 Task: Add Garden Of Life Vitamin Code Raw C to the cart.
Action: Mouse pressed left at (23, 73)
Screenshot: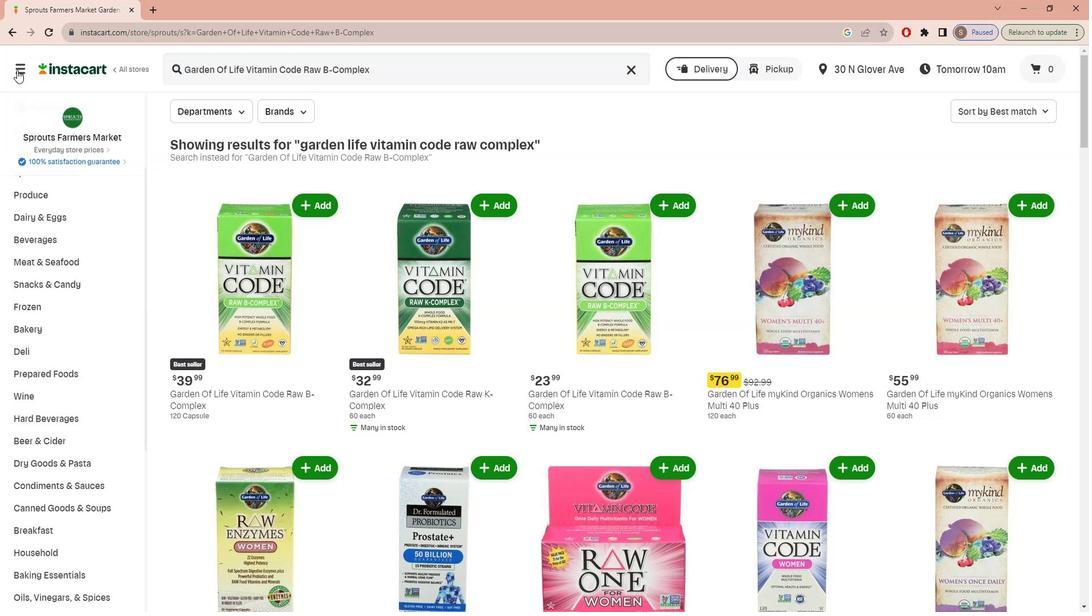 
Action: Mouse moved to (36, 148)
Screenshot: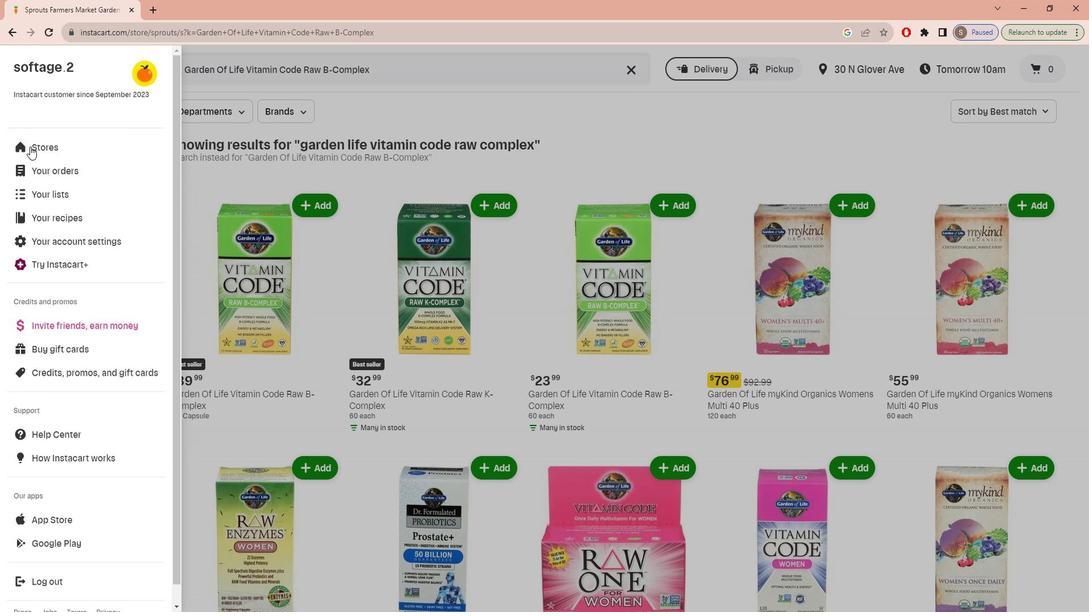 
Action: Mouse pressed left at (36, 148)
Screenshot: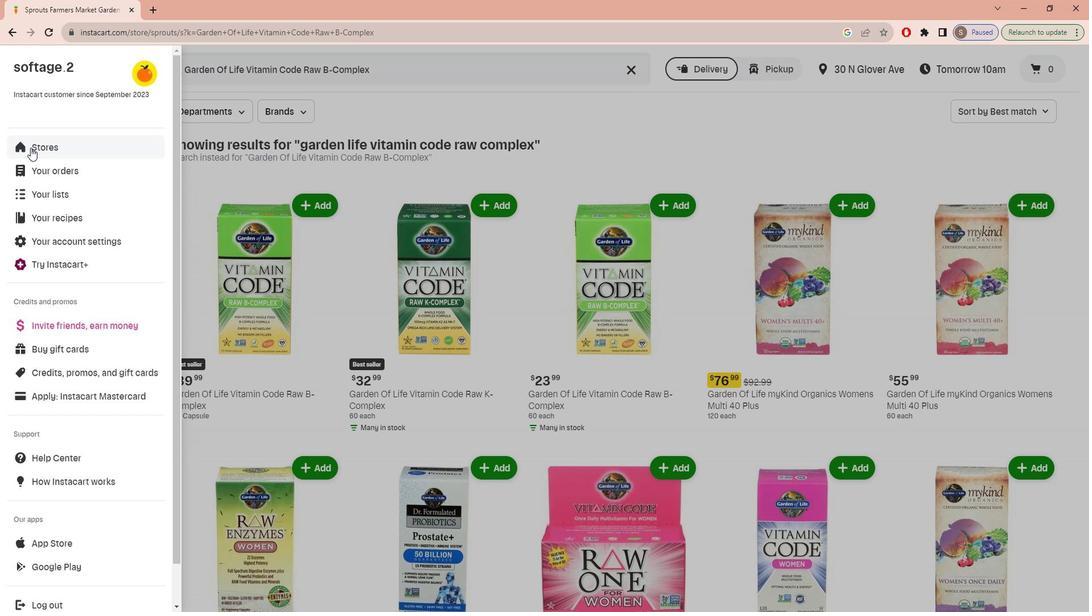 
Action: Mouse moved to (263, 125)
Screenshot: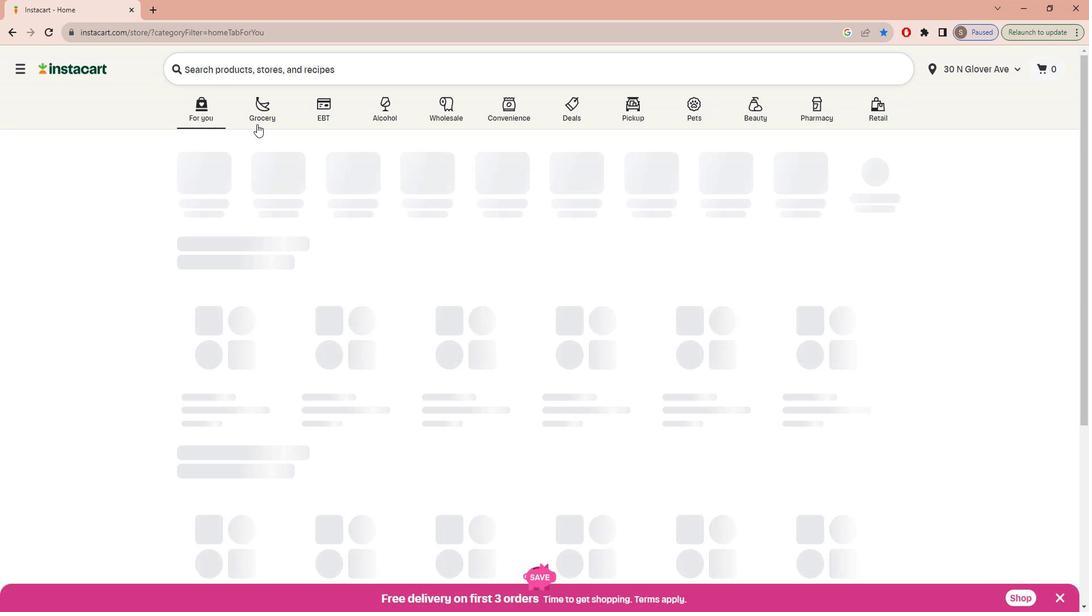 
Action: Mouse pressed left at (263, 125)
Screenshot: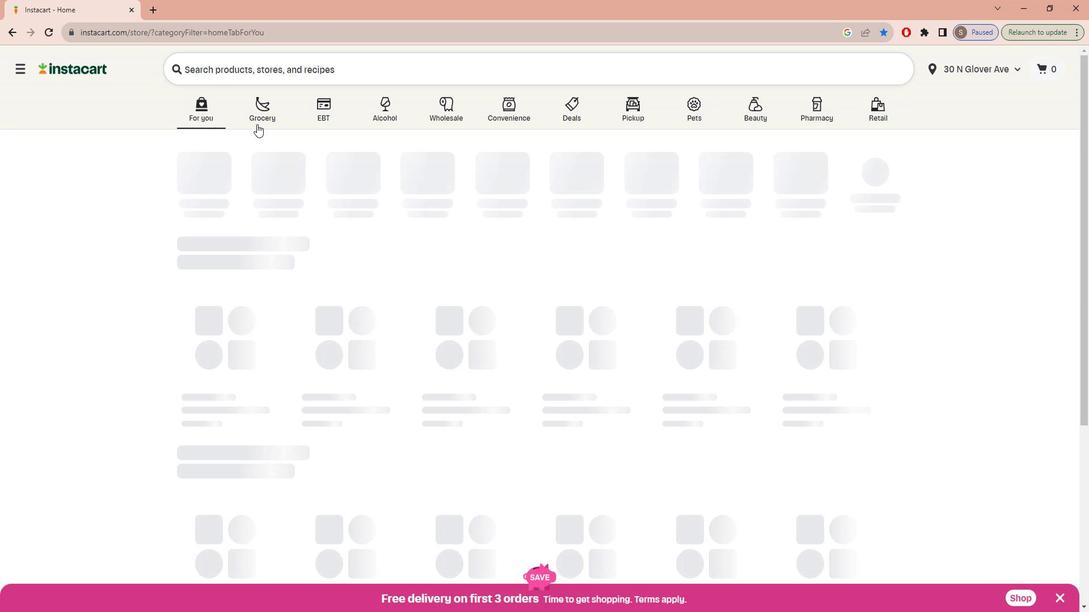 
Action: Mouse moved to (262, 323)
Screenshot: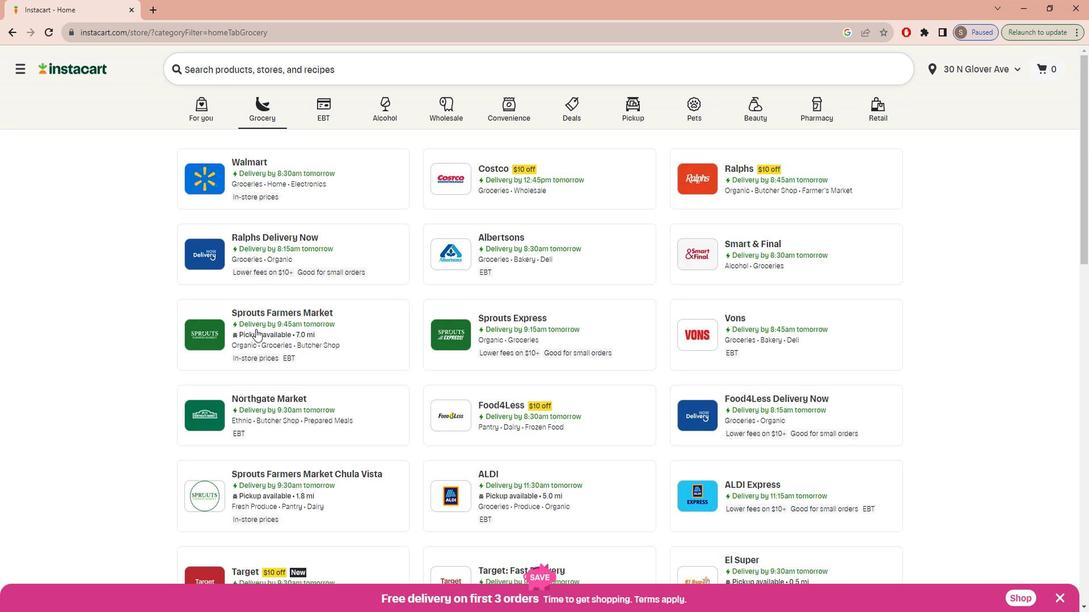 
Action: Mouse pressed left at (262, 323)
Screenshot: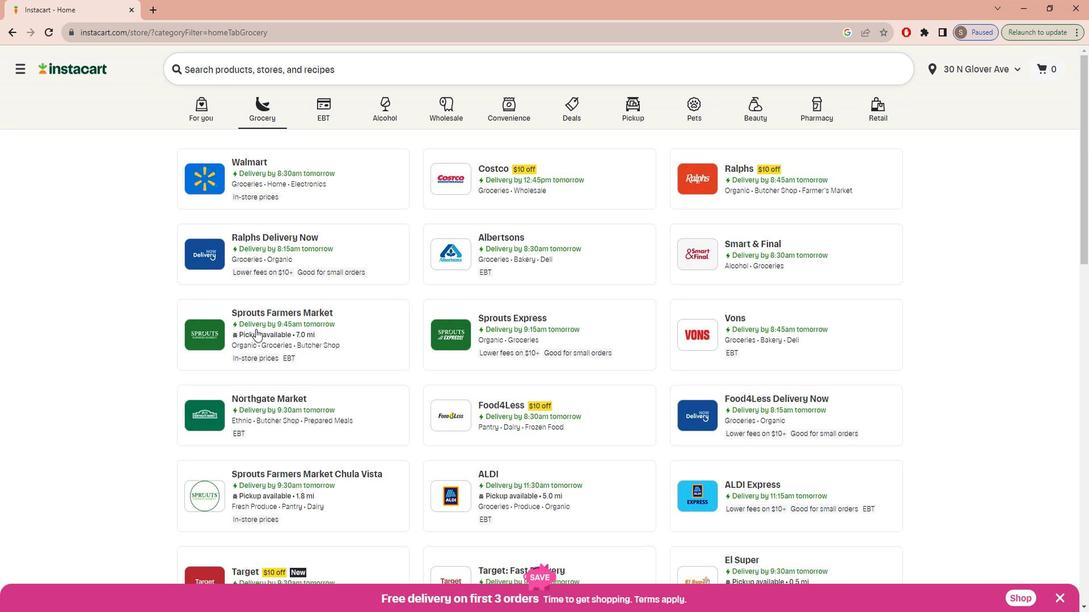 
Action: Mouse moved to (112, 433)
Screenshot: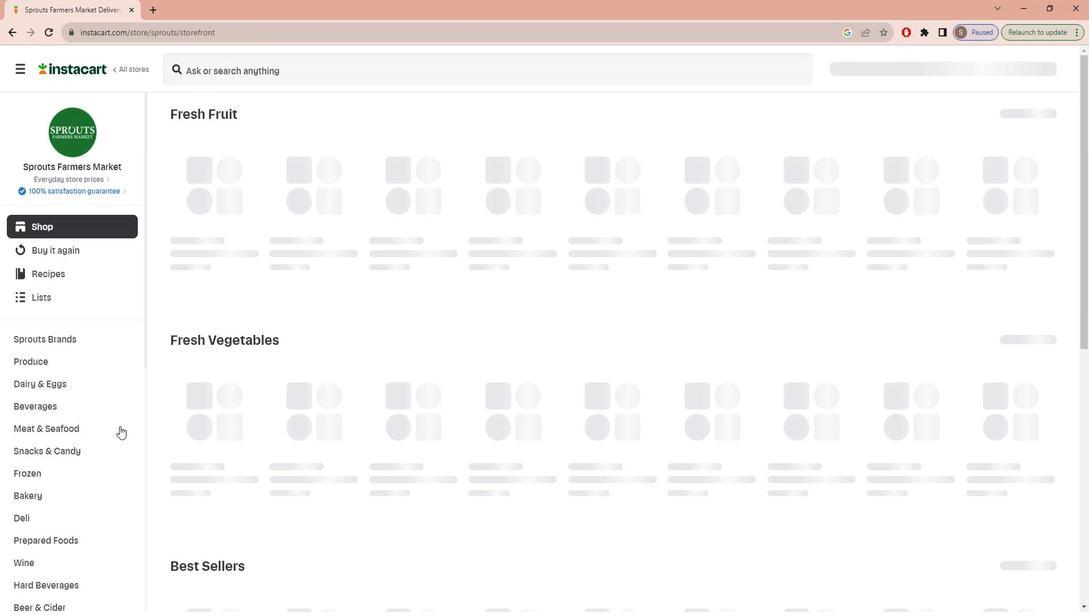 
Action: Mouse scrolled (112, 433) with delta (0, 0)
Screenshot: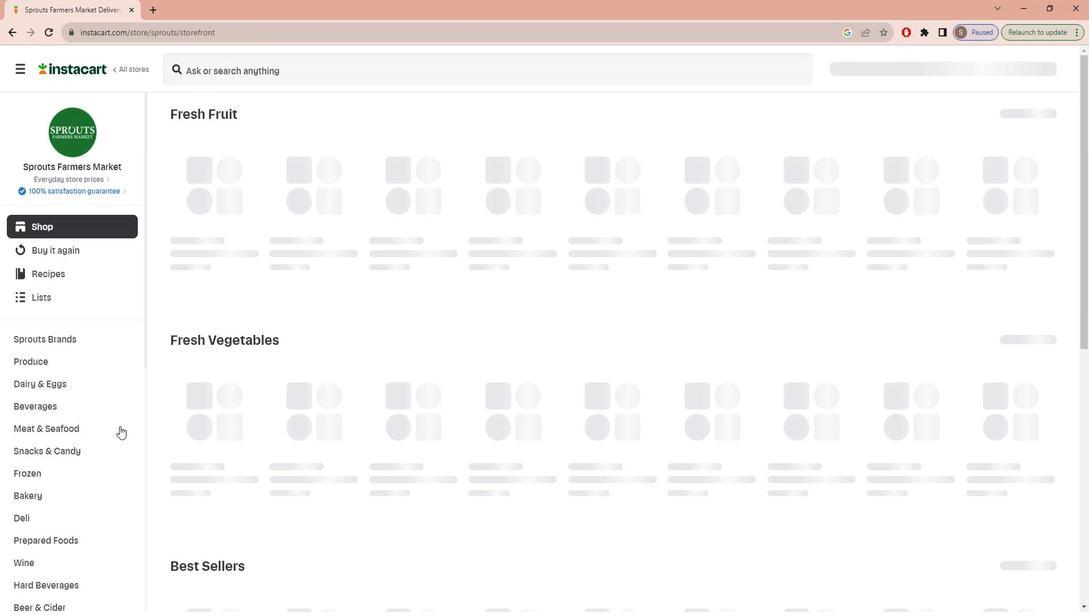 
Action: Mouse moved to (108, 438)
Screenshot: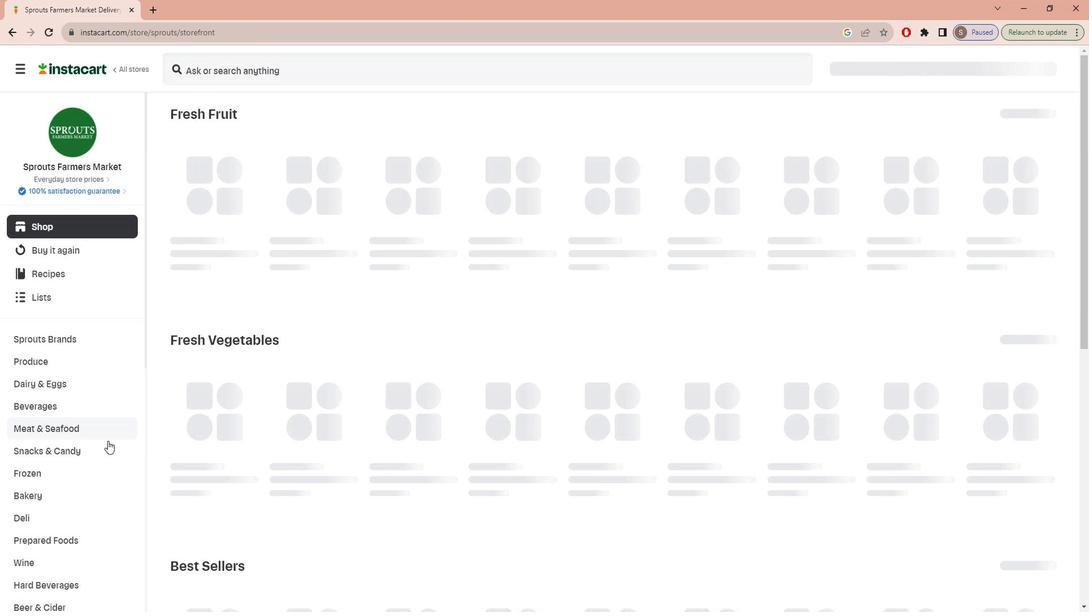 
Action: Mouse scrolled (108, 437) with delta (0, 0)
Screenshot: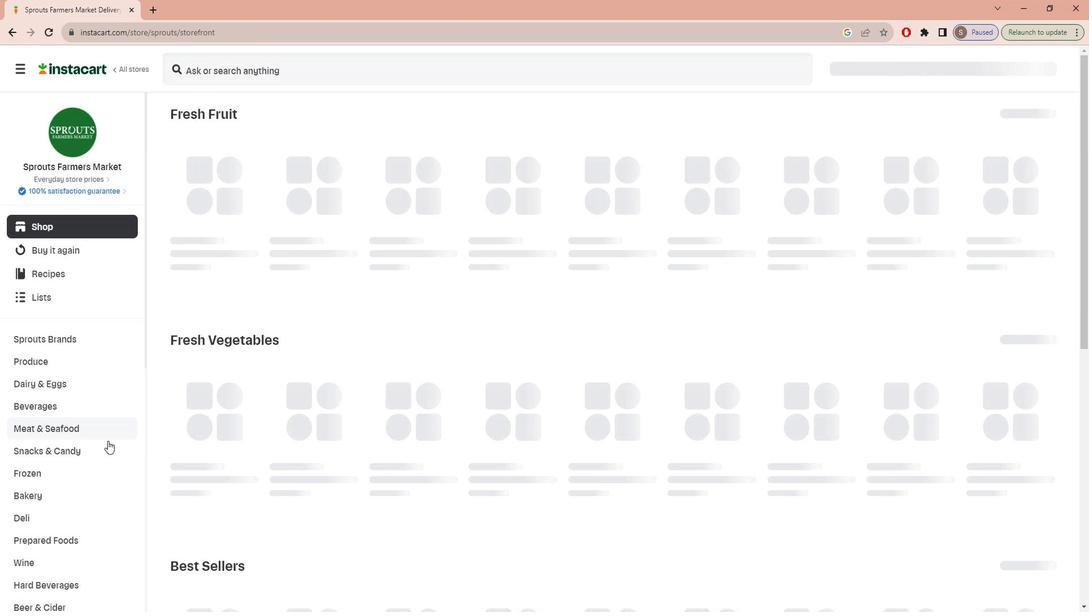 
Action: Mouse moved to (107, 438)
Screenshot: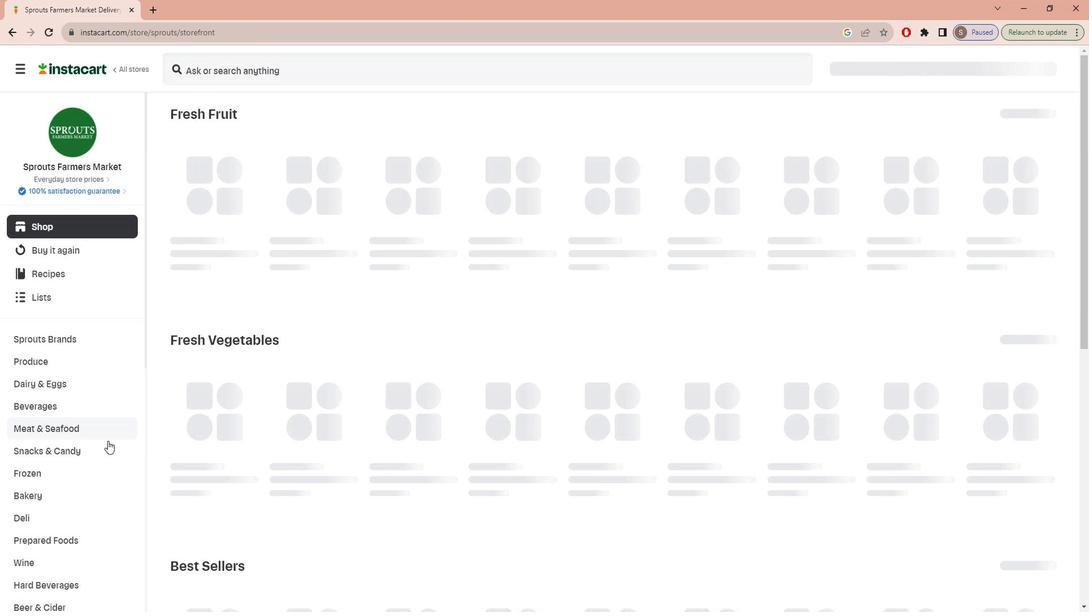 
Action: Mouse scrolled (107, 438) with delta (0, 0)
Screenshot: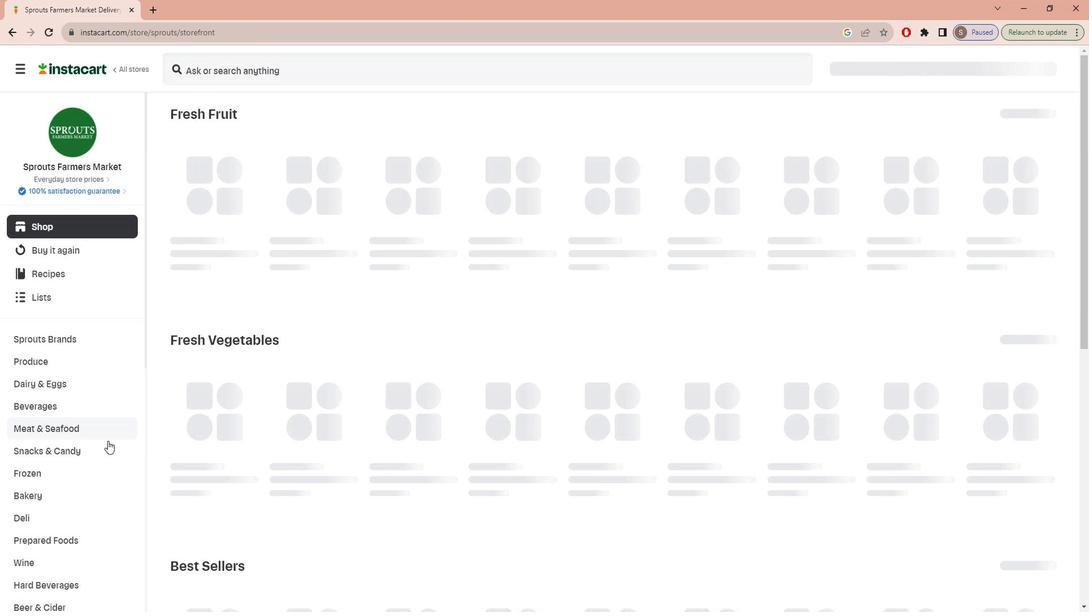 
Action: Mouse scrolled (107, 438) with delta (0, 0)
Screenshot: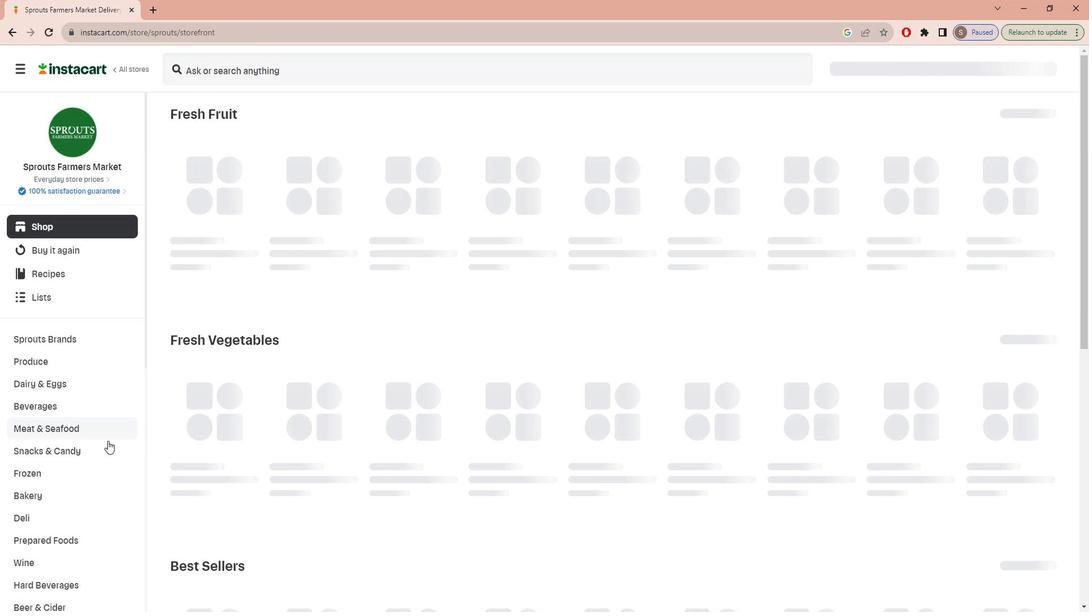 
Action: Mouse moved to (106, 439)
Screenshot: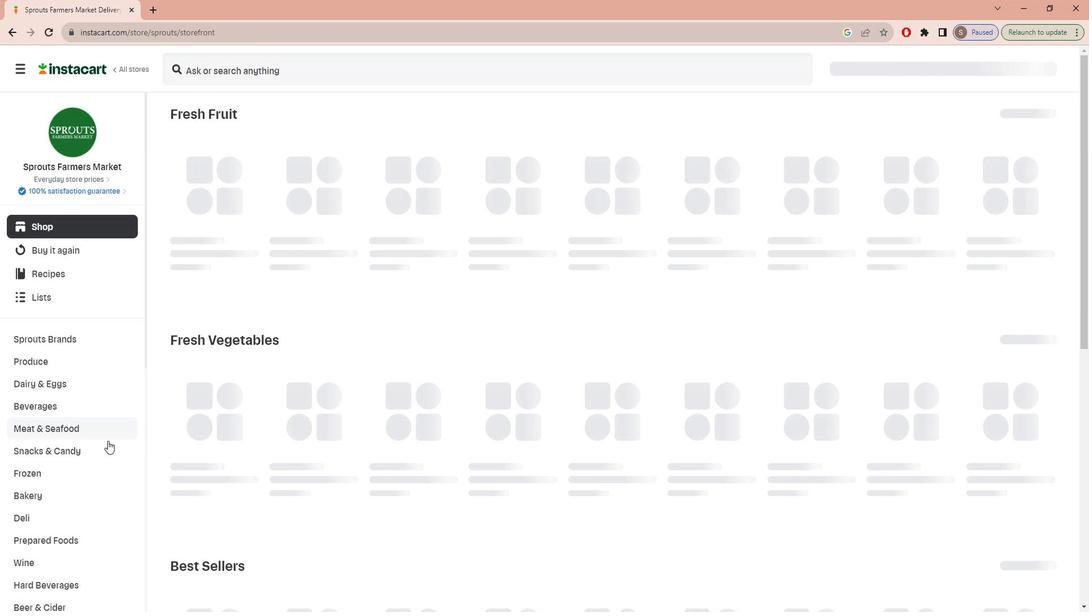 
Action: Mouse scrolled (106, 439) with delta (0, 0)
Screenshot: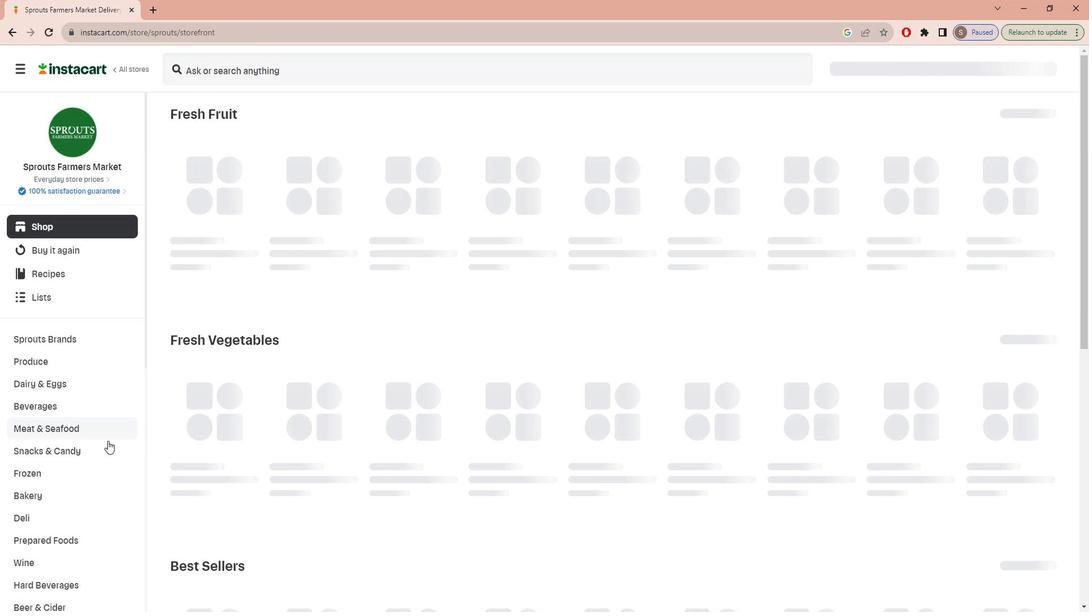 
Action: Mouse moved to (106, 439)
Screenshot: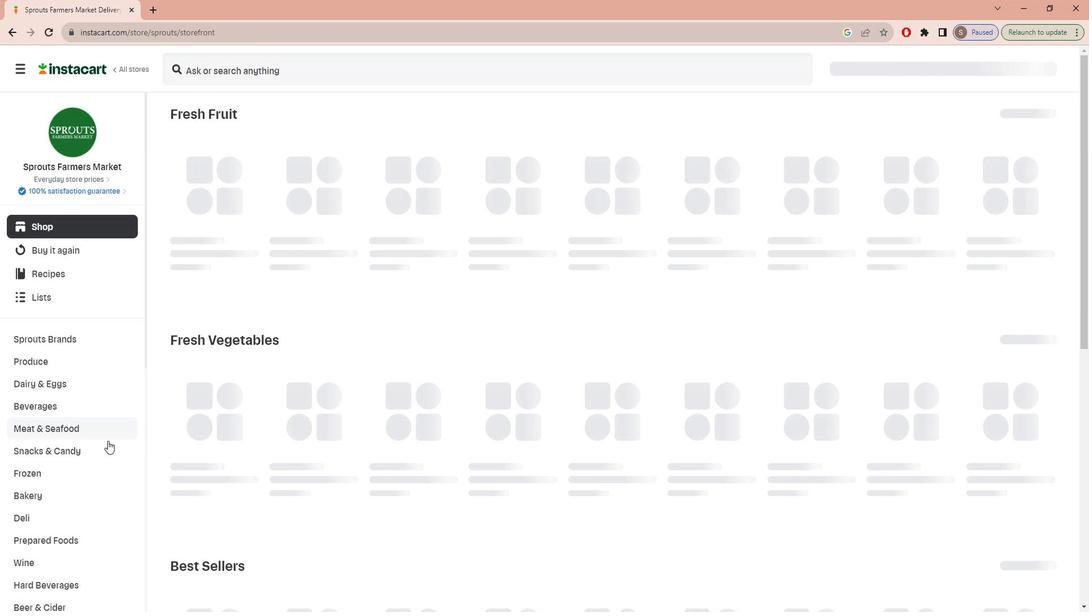 
Action: Mouse scrolled (106, 439) with delta (0, 0)
Screenshot: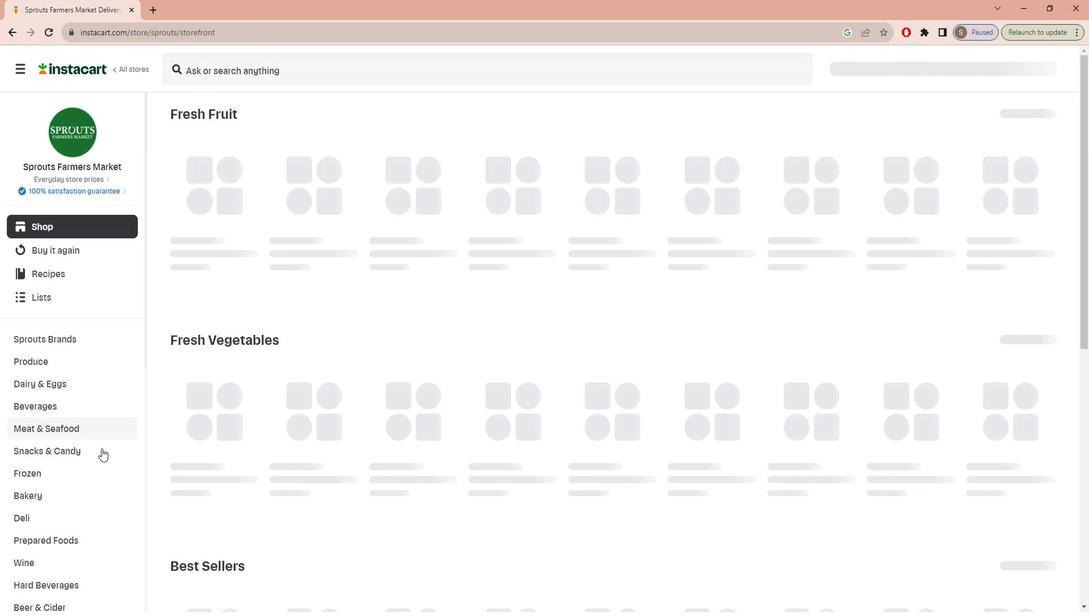 
Action: Mouse moved to (106, 439)
Screenshot: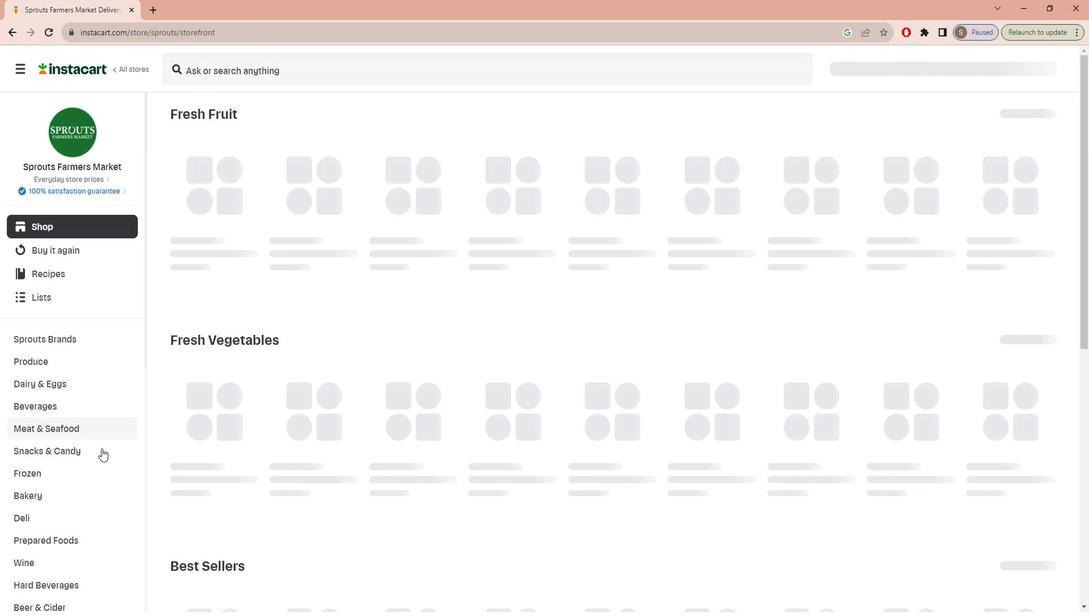 
Action: Mouse scrolled (106, 439) with delta (0, 0)
Screenshot: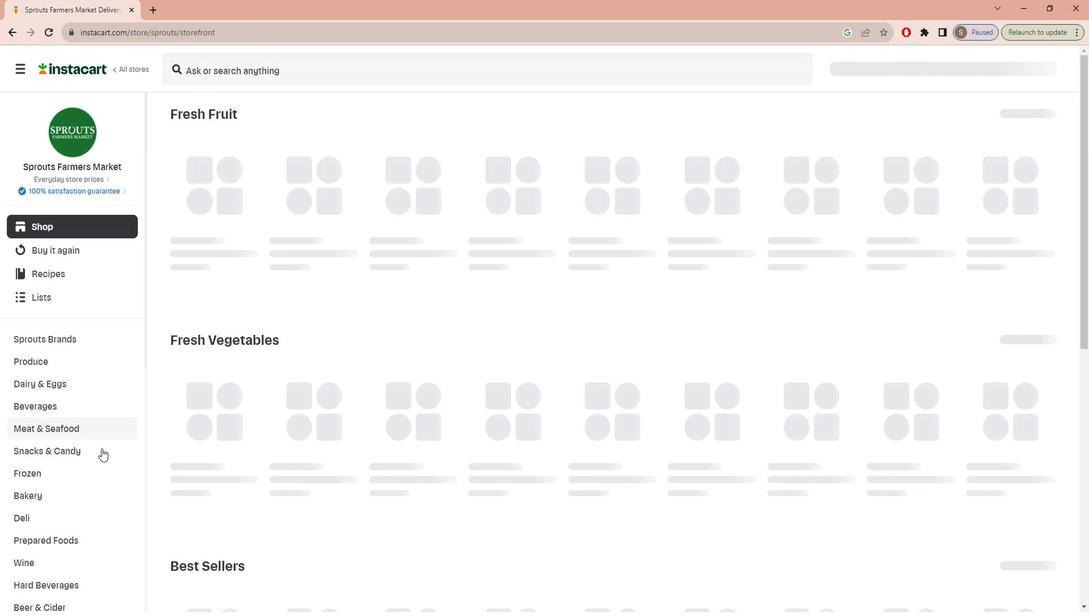
Action: Mouse moved to (105, 439)
Screenshot: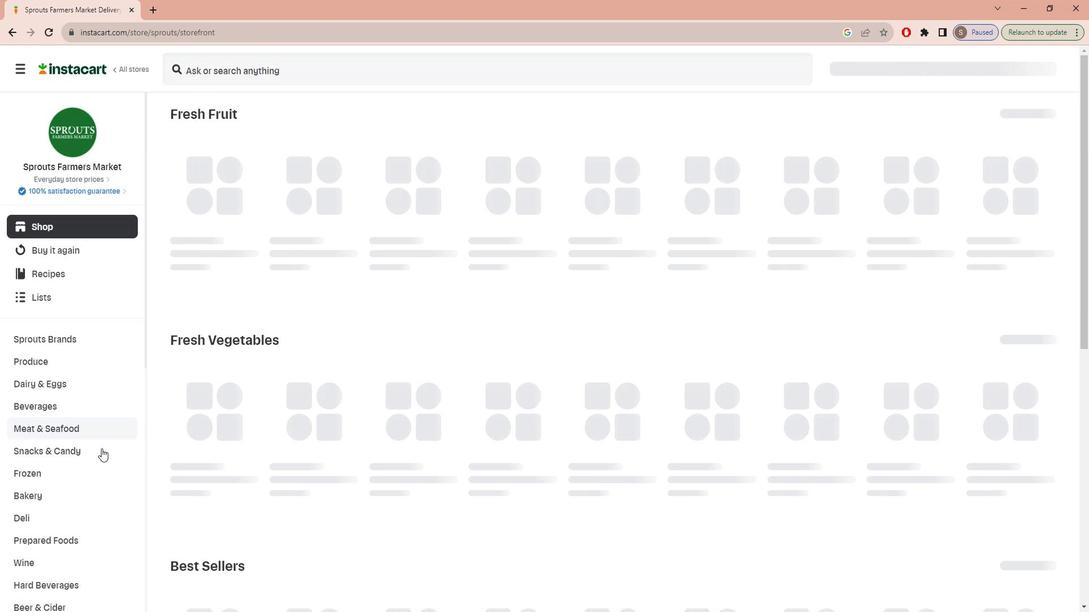 
Action: Mouse scrolled (105, 439) with delta (0, 0)
Screenshot: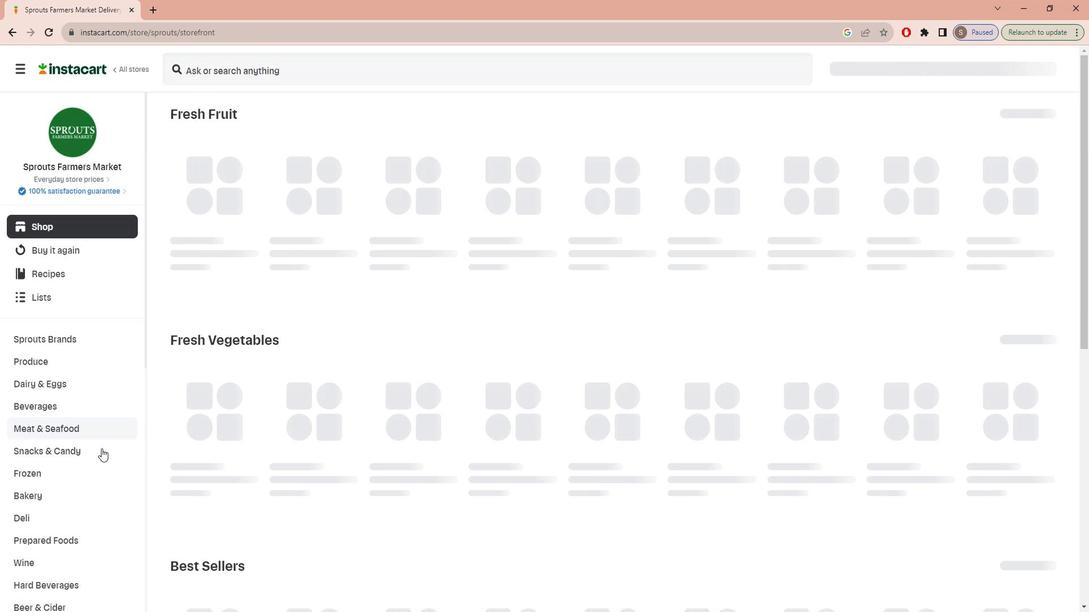 
Action: Mouse scrolled (105, 439) with delta (0, 0)
Screenshot: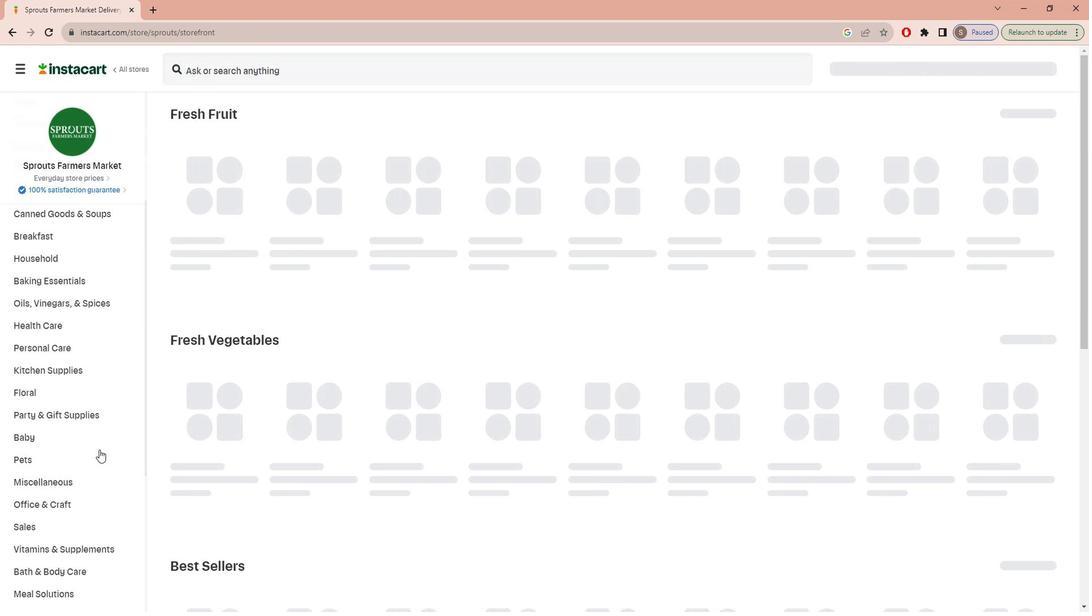
Action: Mouse moved to (104, 439)
Screenshot: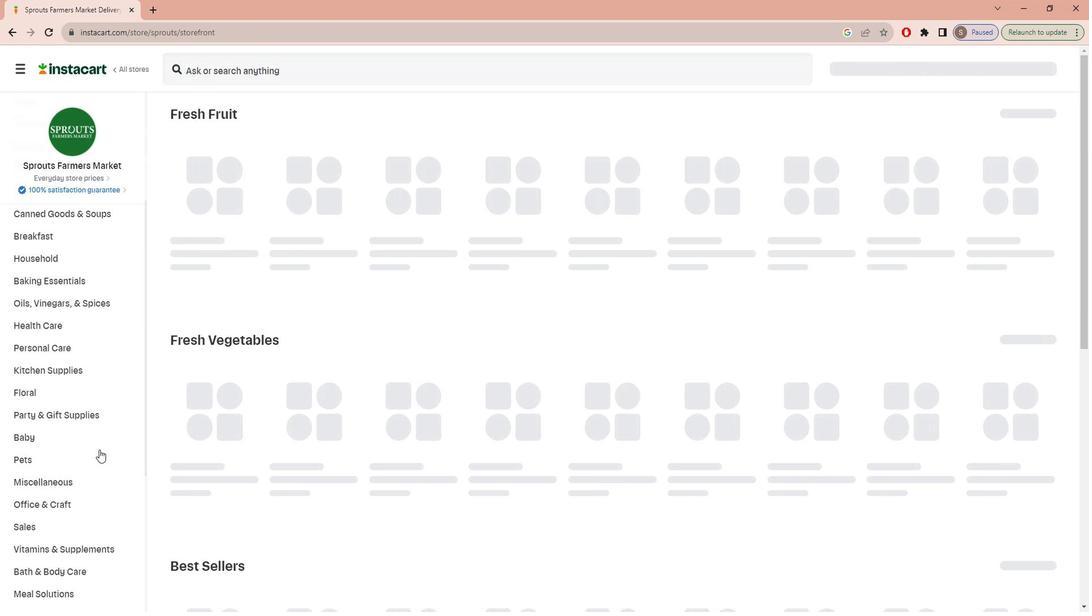 
Action: Mouse scrolled (104, 439) with delta (0, 0)
Screenshot: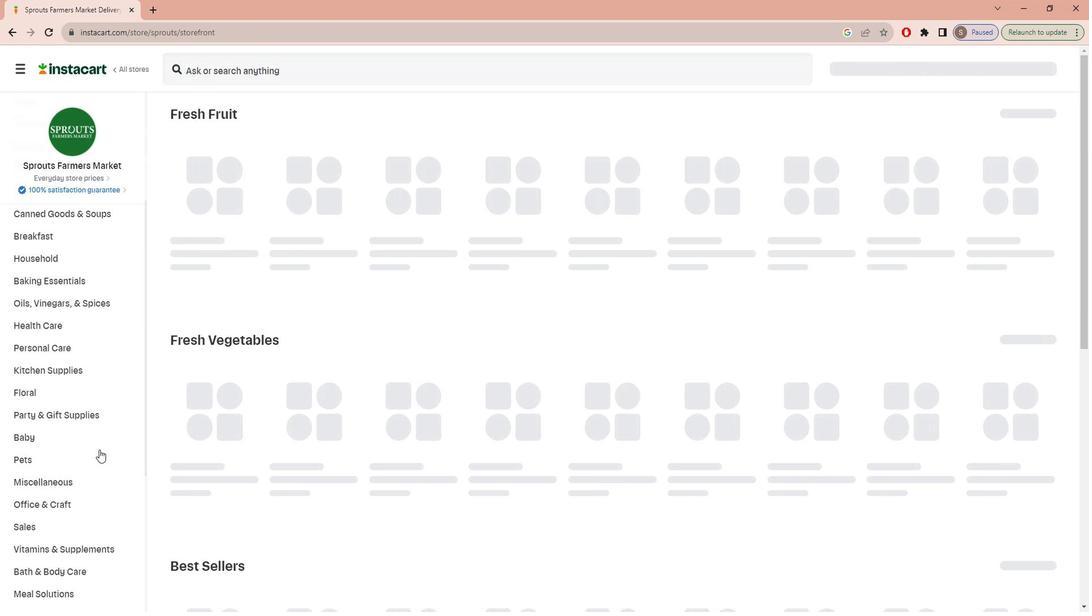 
Action: Mouse scrolled (104, 439) with delta (0, 0)
Screenshot: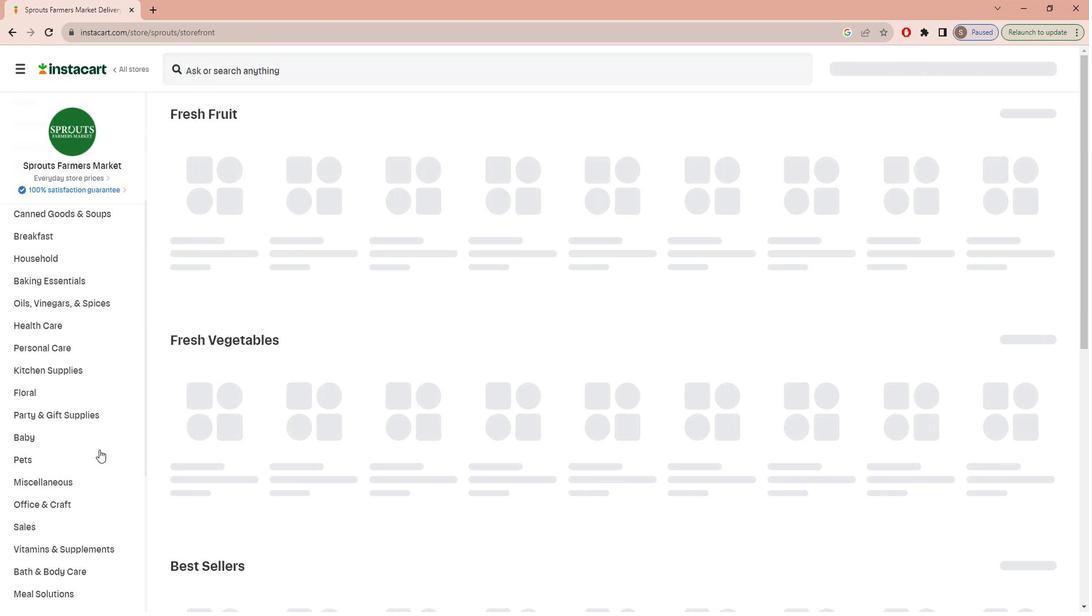 
Action: Mouse scrolled (104, 439) with delta (0, 0)
Screenshot: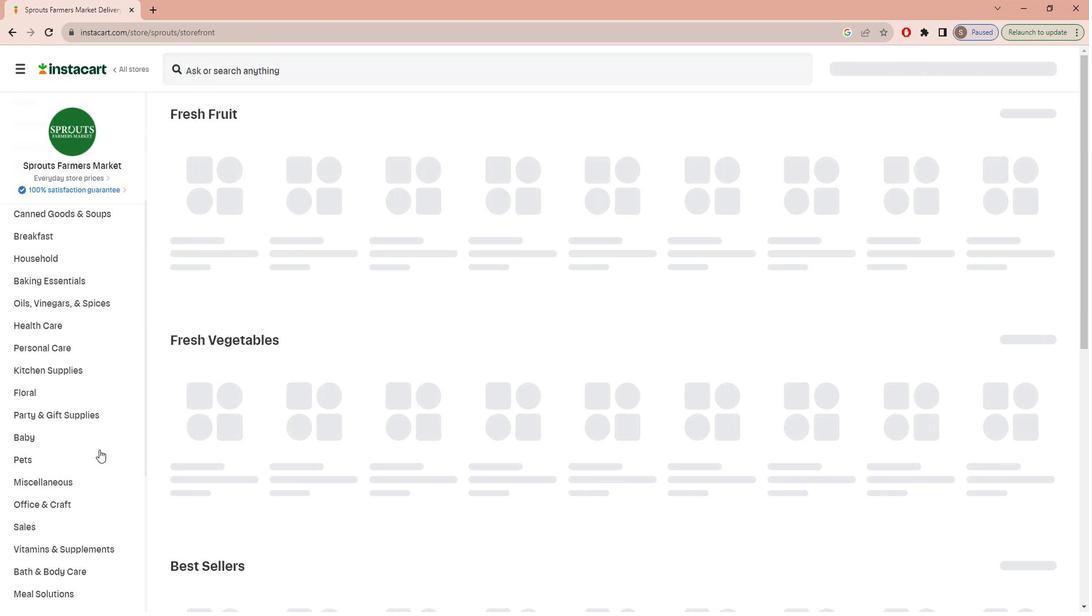 
Action: Mouse moved to (104, 439)
Screenshot: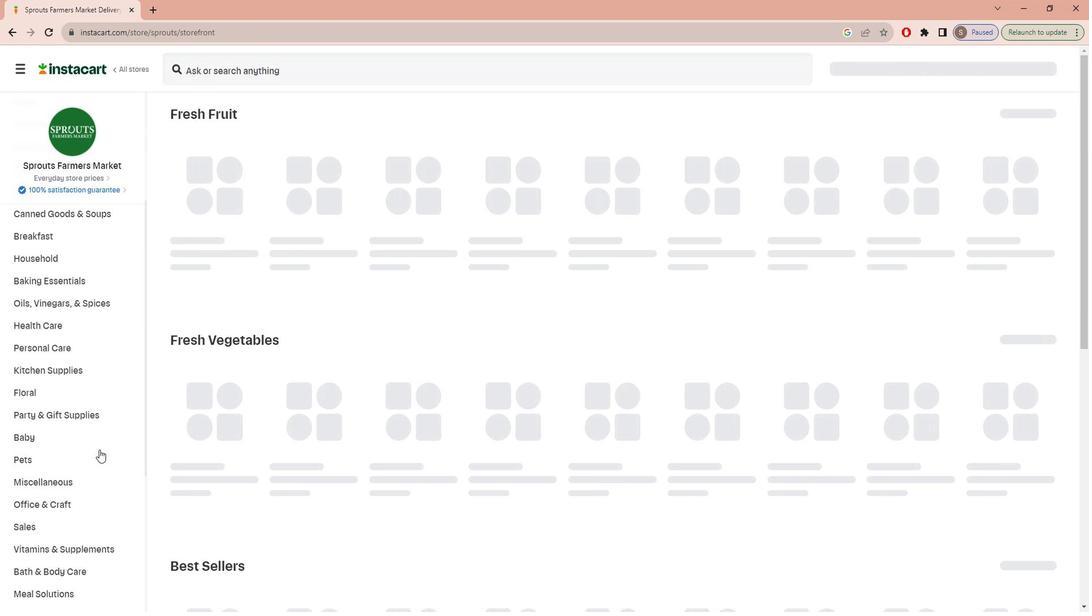 
Action: Mouse scrolled (104, 439) with delta (0, 0)
Screenshot: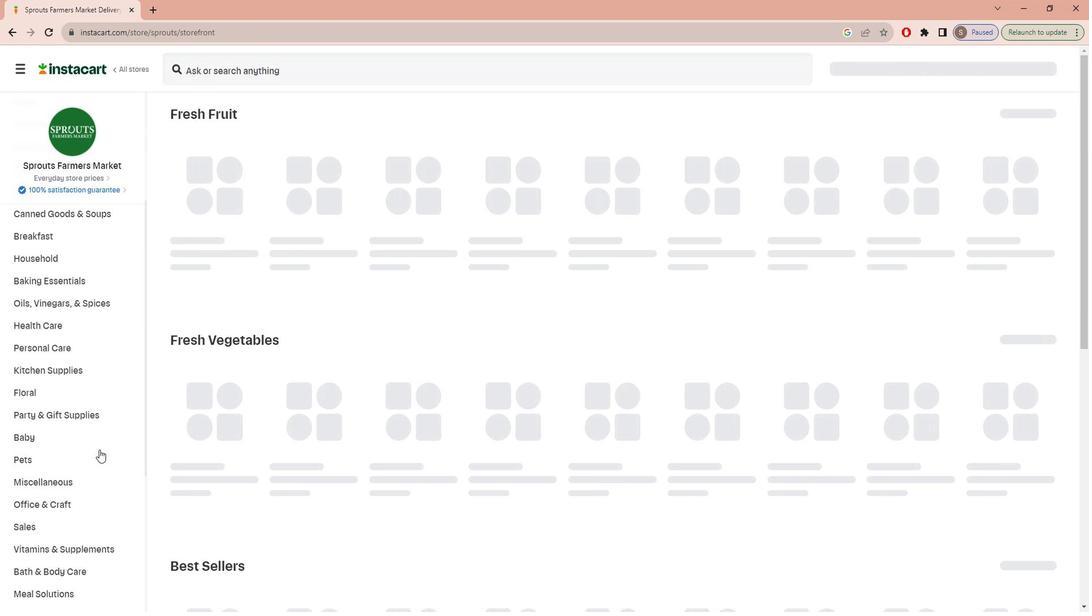 
Action: Mouse moved to (102, 440)
Screenshot: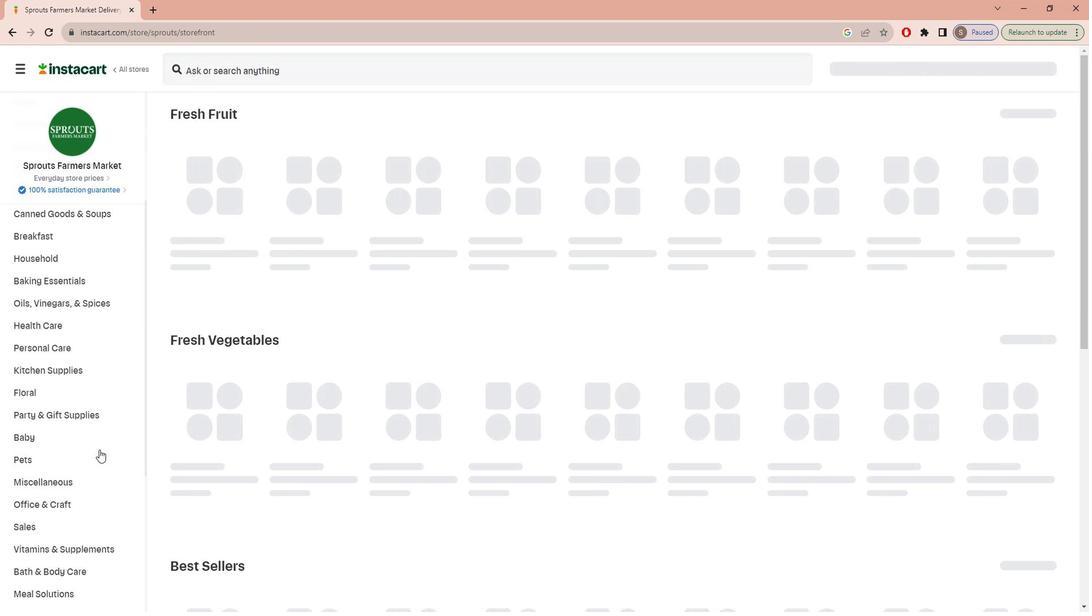 
Action: Mouse scrolled (102, 440) with delta (0, 0)
Screenshot: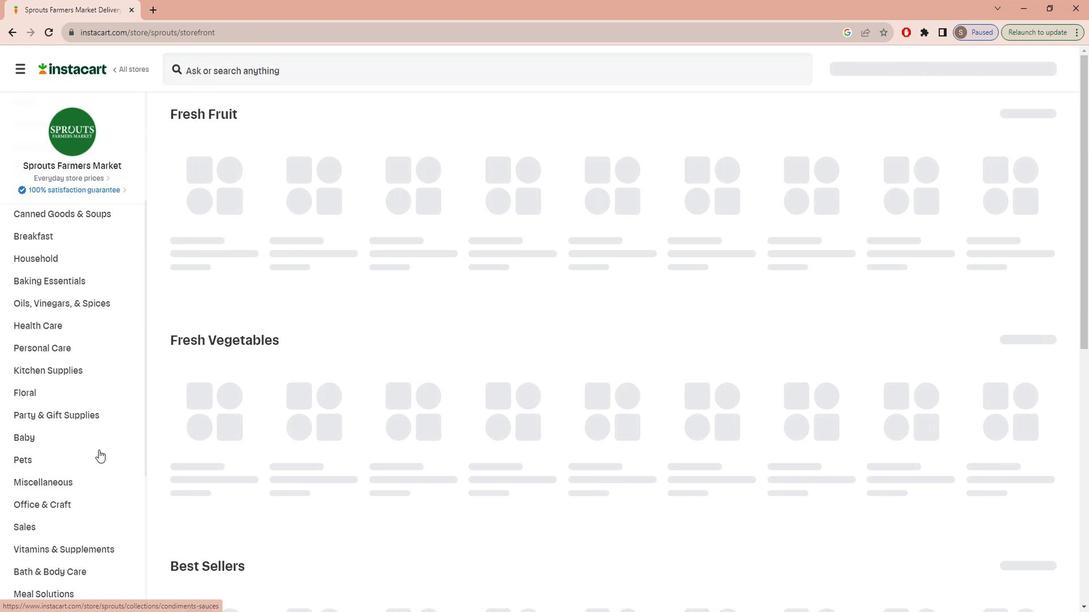 
Action: Mouse moved to (95, 529)
Screenshot: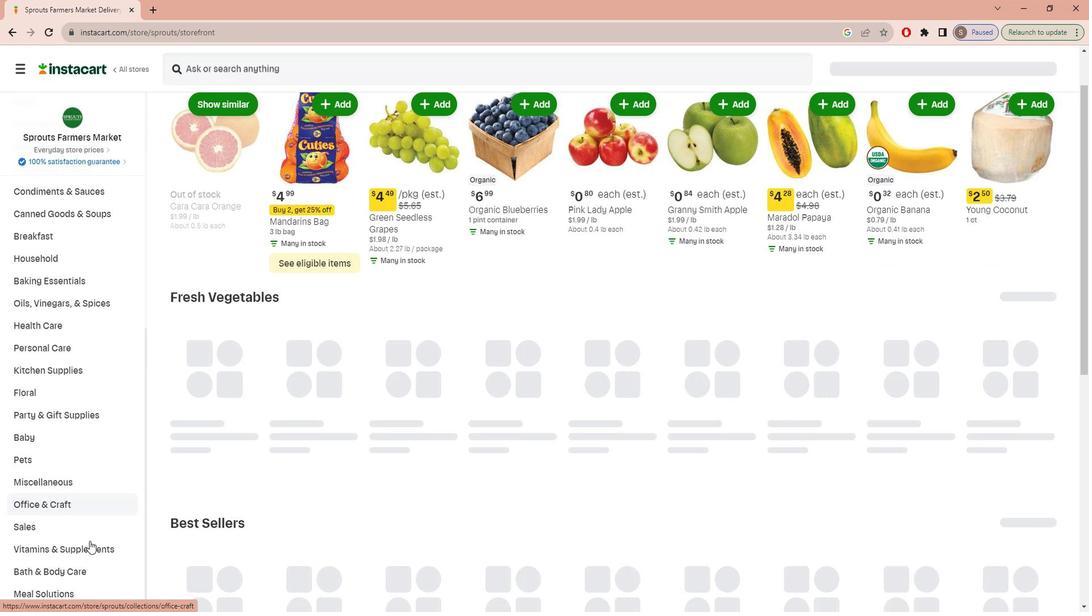 
Action: Mouse pressed left at (95, 529)
Screenshot: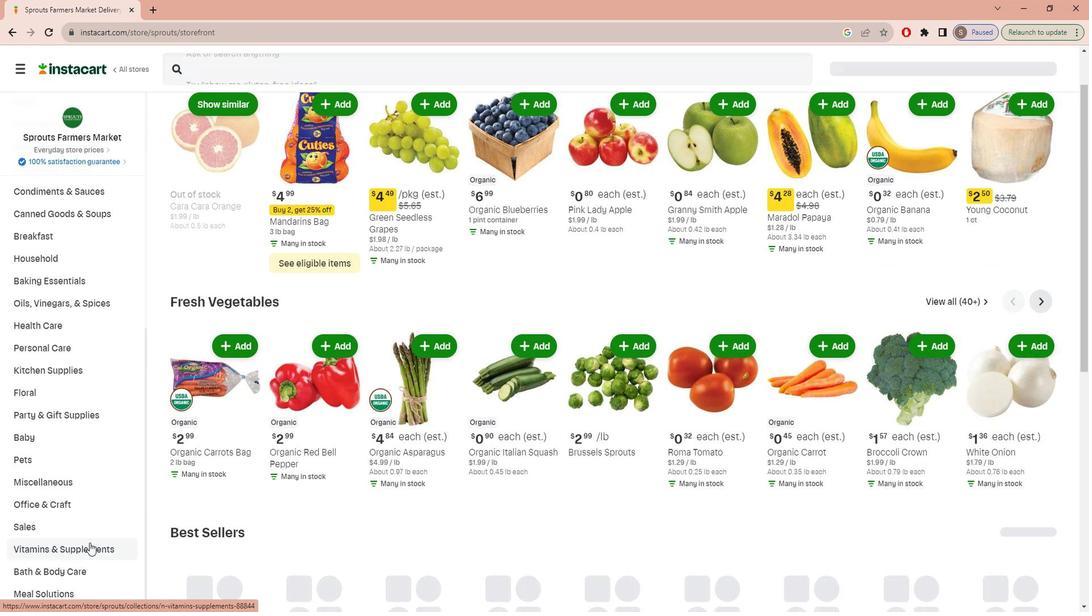 
Action: Mouse moved to (1060, 151)
Screenshot: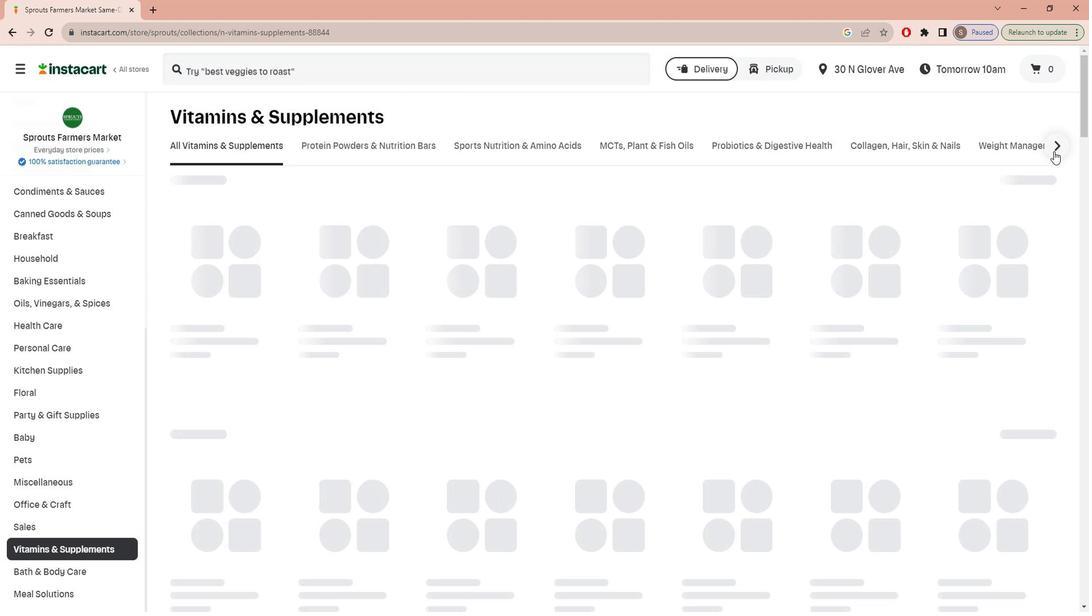 
Action: Mouse pressed left at (1060, 151)
Screenshot: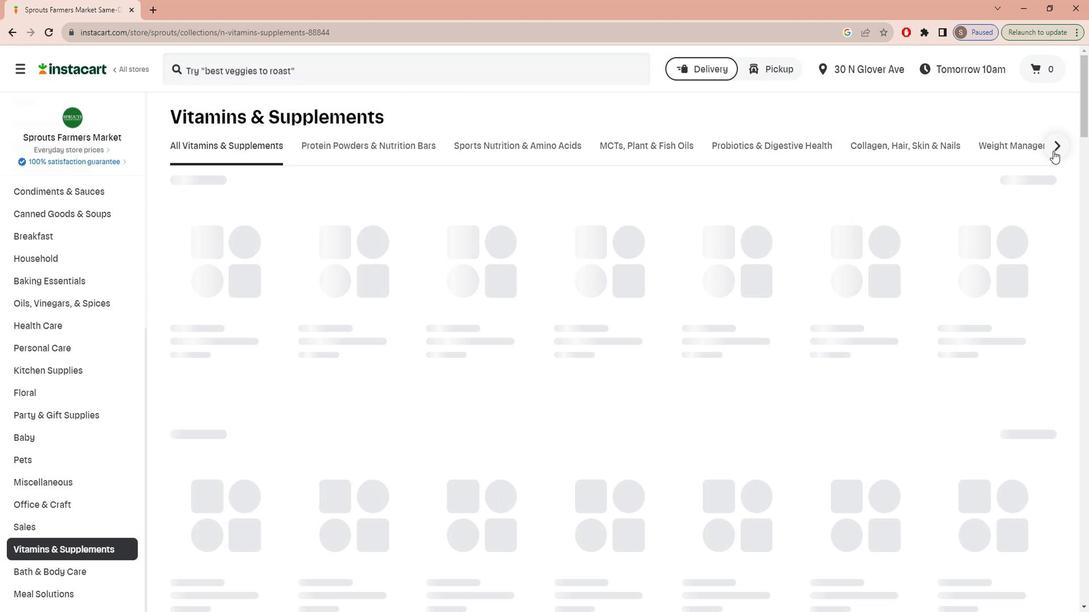 
Action: Mouse moved to (780, 148)
Screenshot: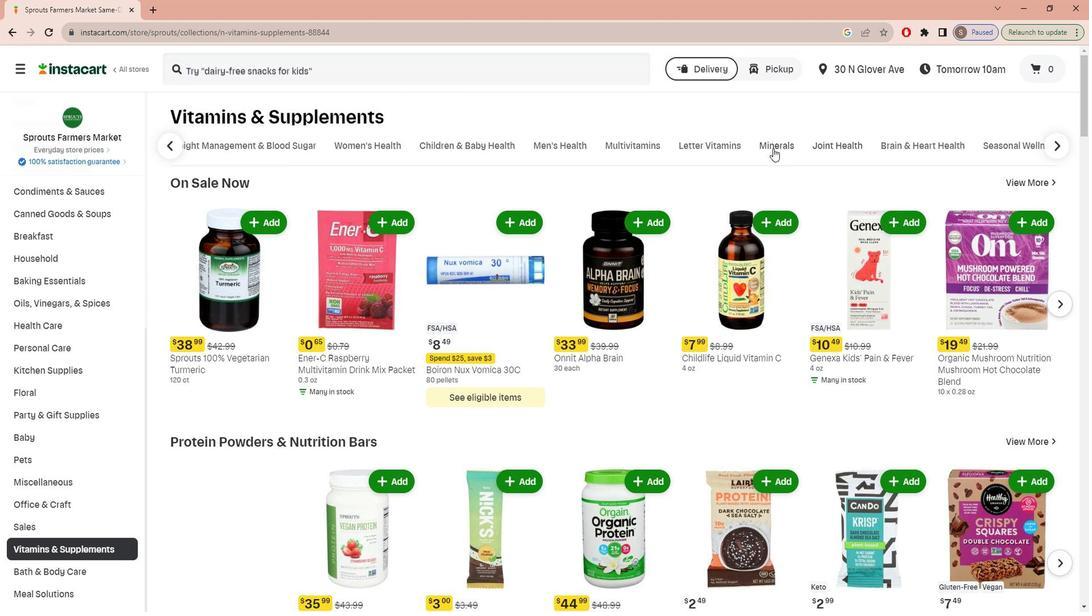 
Action: Mouse pressed left at (780, 148)
Screenshot: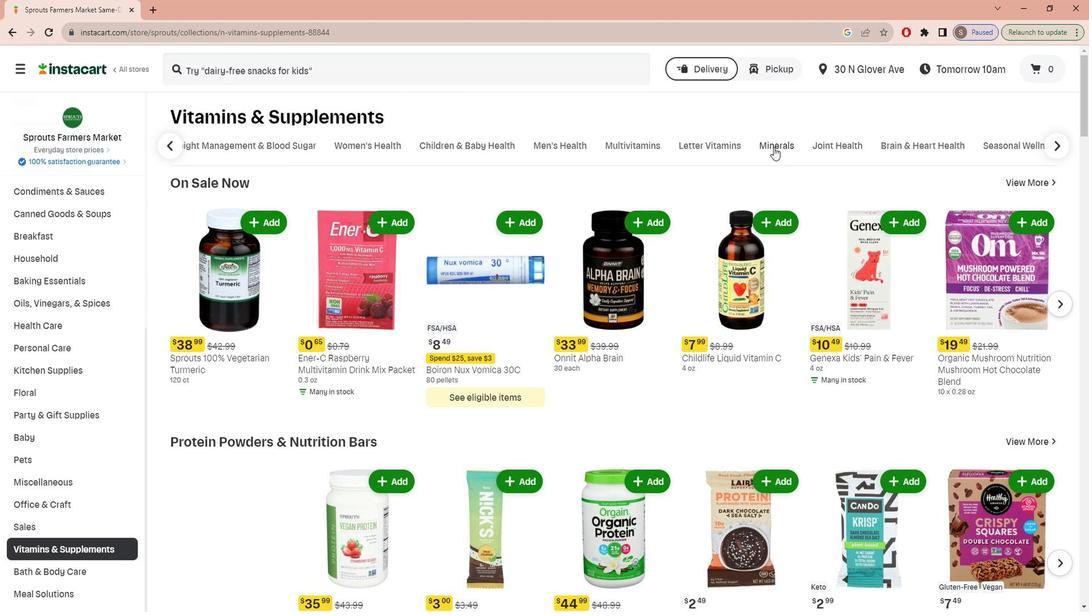 
Action: Mouse moved to (415, 75)
Screenshot: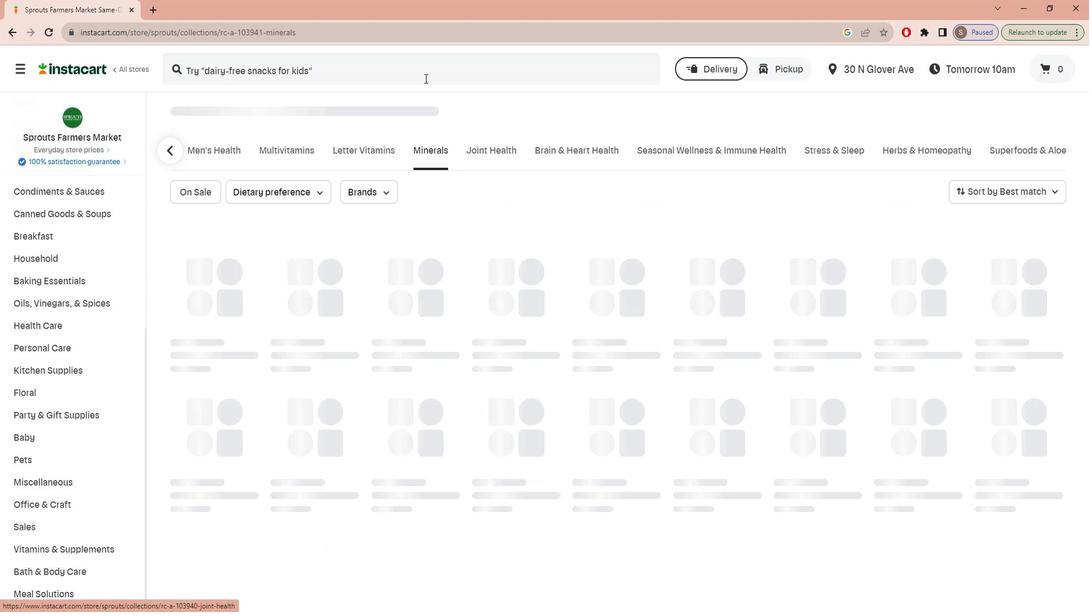 
Action: Mouse pressed left at (415, 75)
Screenshot: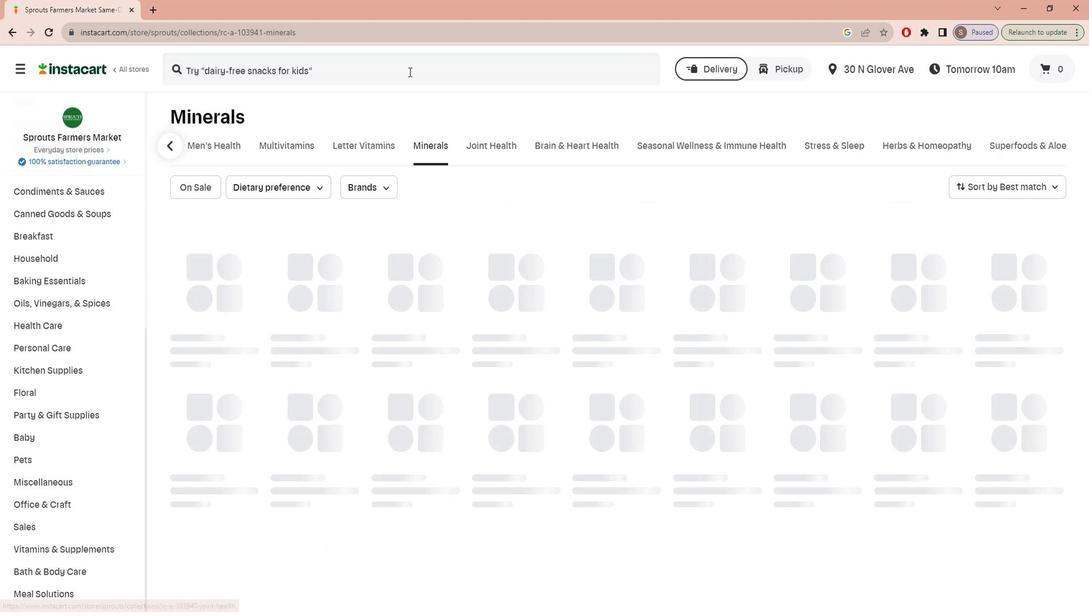 
Action: Key pressed g<Key.caps_lock>ARDEN<Key.space><Key.caps_lock>o<Key.caps_lock>F<Key.space><Key.caps_lock>l<Key.caps_lock>IFE<Key.space><Key.caps_lock>v<Key.caps_lock>ITAMIN<Key.space><Key.caps_lock>c<Key.caps_lock>ODE<Key.space><Key.caps_lock>r<Key.caps_lock>AW<Key.space><Key.caps_lock>c<Key.enter>
Screenshot: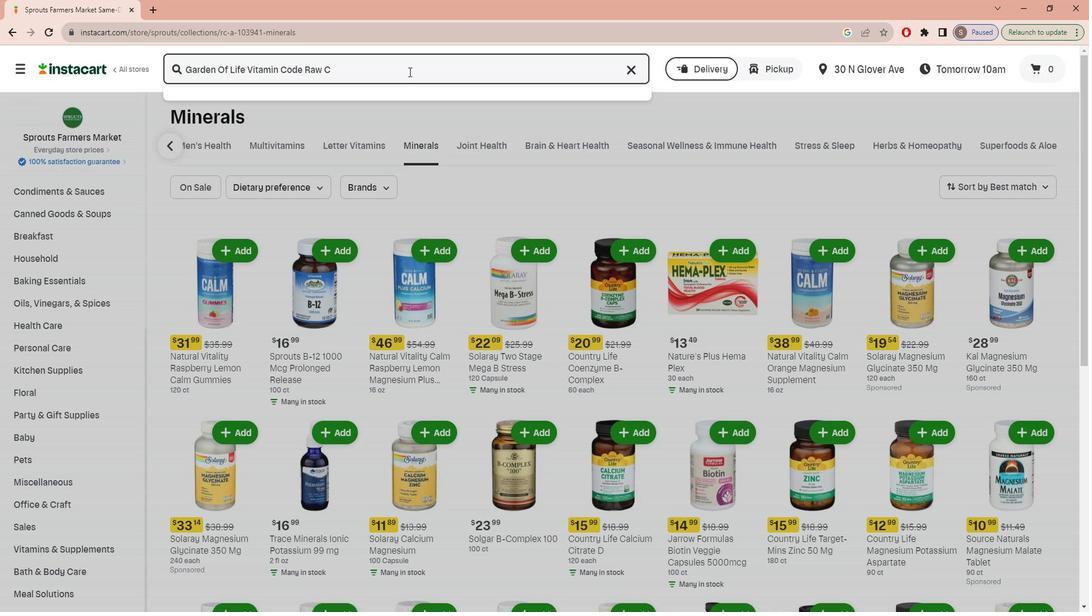 
Action: Mouse moved to (329, 188)
Screenshot: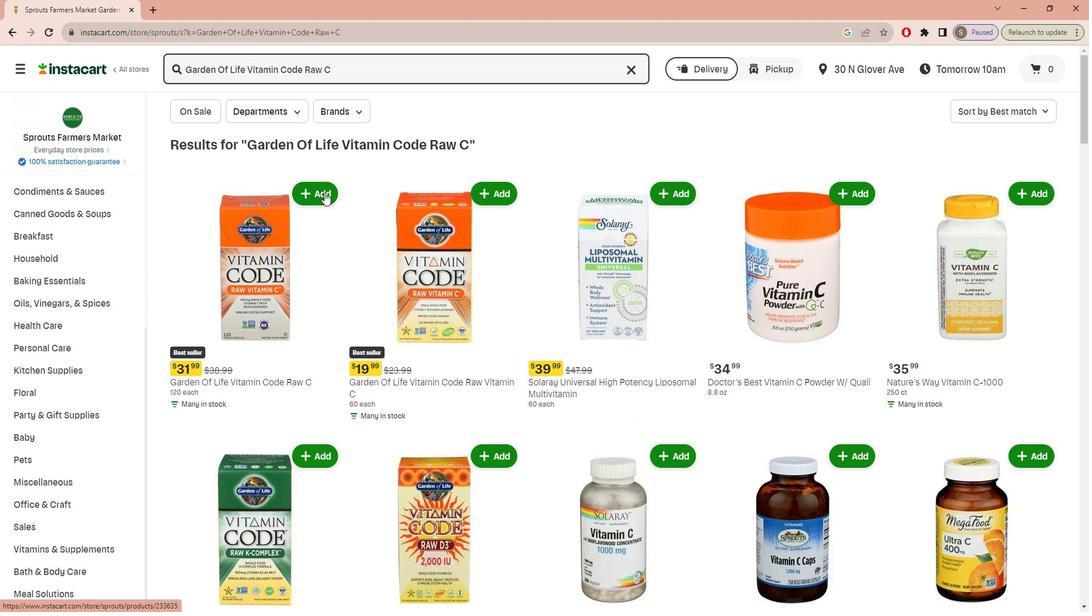 
Action: Mouse pressed left at (329, 188)
Screenshot: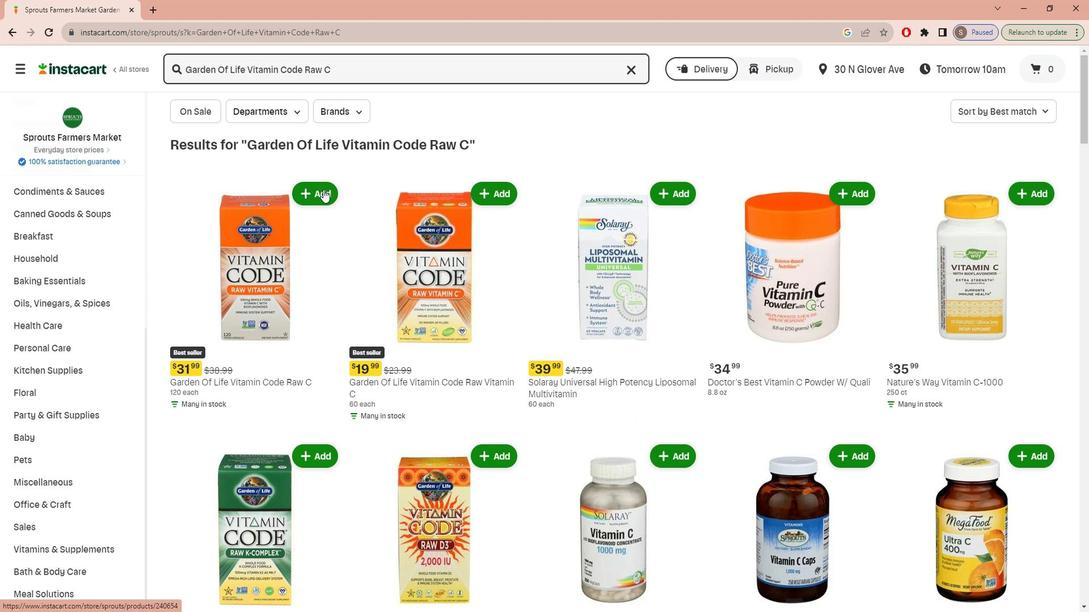 
Action: Mouse moved to (337, 266)
Screenshot: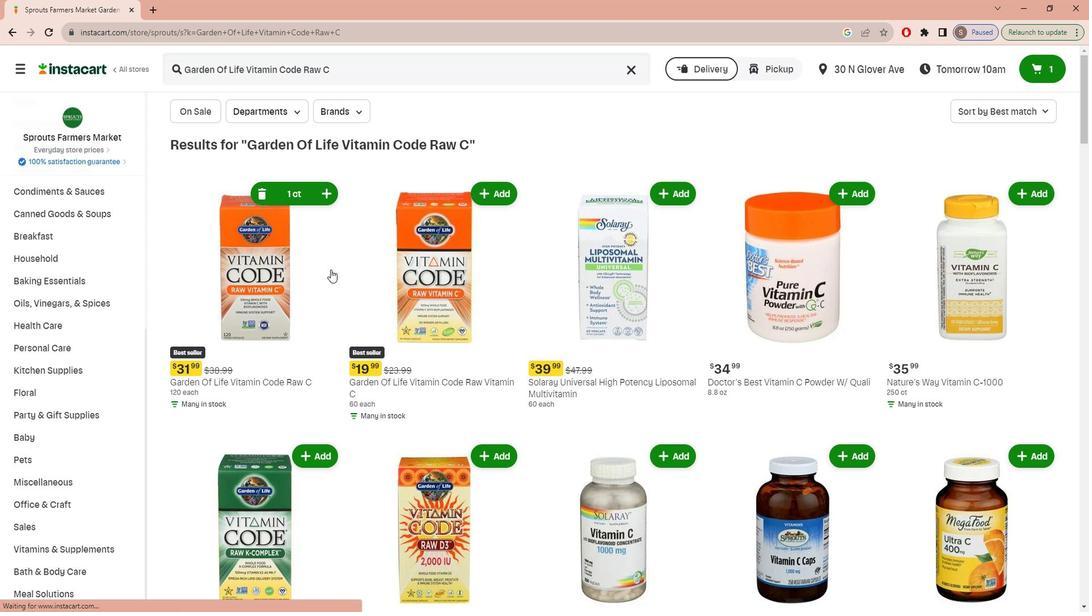 
